 Task: Assign Person0000000141 as Assignee of Child Issue ChildIssue0000000701 of Issue Issue0000000351 in Backlog  in Scrum Project Project0000000071 in Jira. Assign Person0000000141 as Assignee of Child Issue ChildIssue0000000702 of Issue Issue0000000351 in Backlog  in Scrum Project Project0000000071 in Jira. Assign Person0000000141 as Assignee of Child Issue ChildIssue0000000703 of Issue Issue0000000352 in Backlog  in Scrum Project Project0000000071 in Jira. Assign Person0000000141 as Assignee of Child Issue ChildIssue0000000704 of Issue Issue0000000352 in Backlog  in Scrum Project Project0000000071 in Jira. Assign Person0000000141 as Assignee of Child Issue ChildIssue0000000705 of Issue Issue0000000353 in Backlog  in Scrum Project Project0000000071 in Jira
Action: Mouse moved to (240, 129)
Screenshot: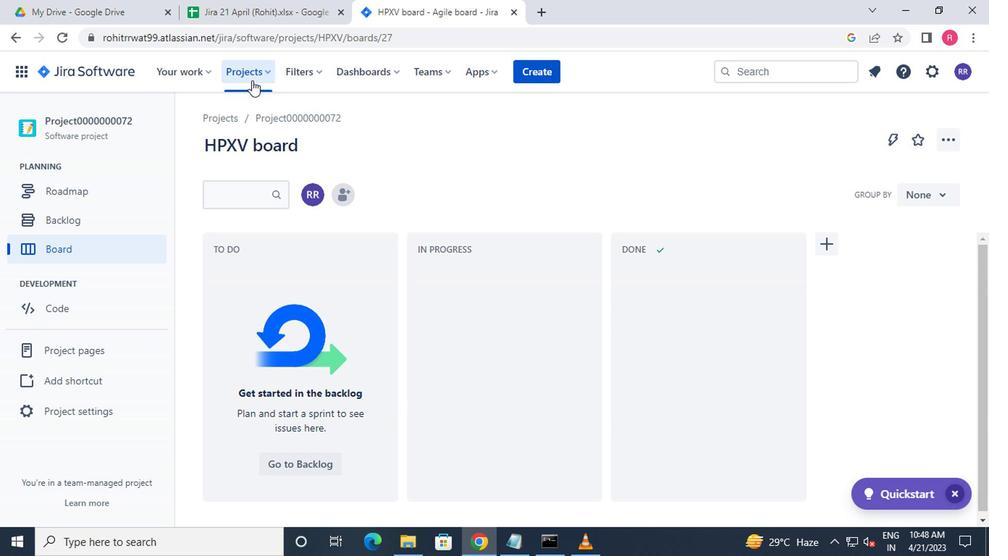 
Action: Mouse pressed left at (240, 129)
Screenshot: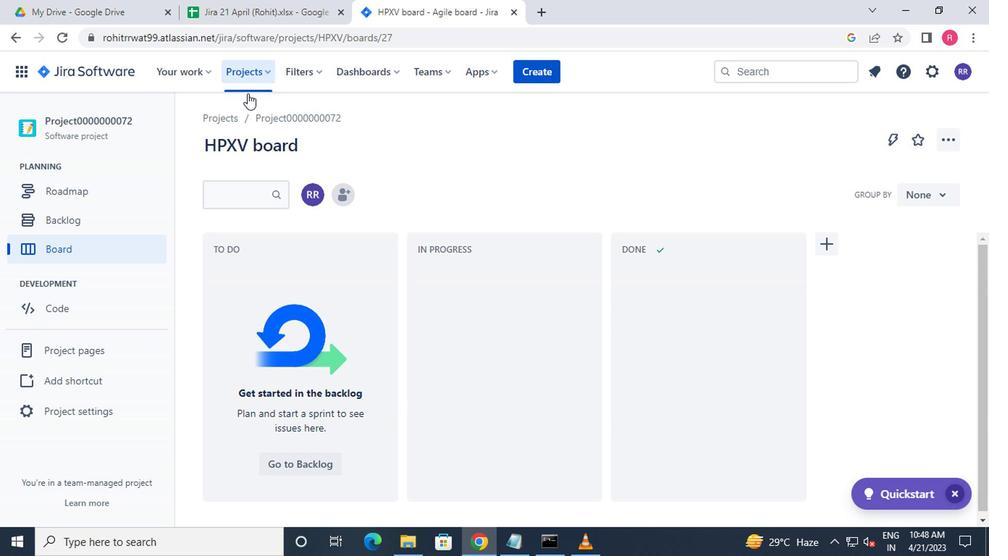 
Action: Mouse moved to (287, 197)
Screenshot: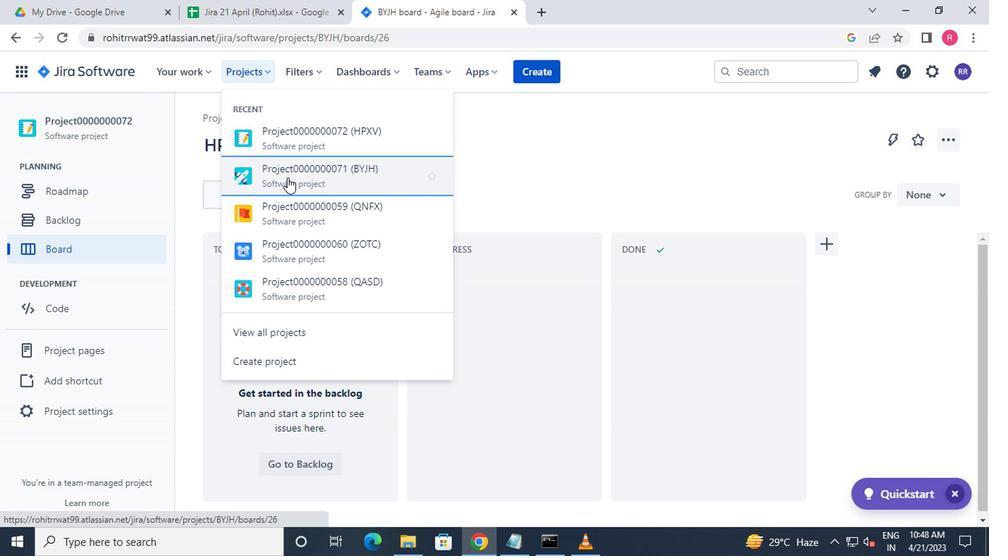 
Action: Mouse pressed left at (287, 197)
Screenshot: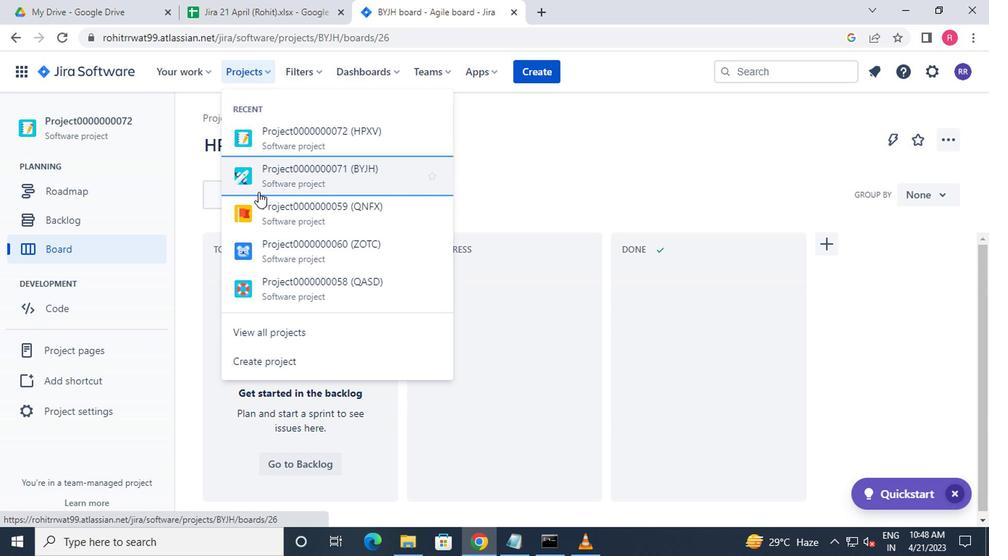 
Action: Mouse moved to (102, 249)
Screenshot: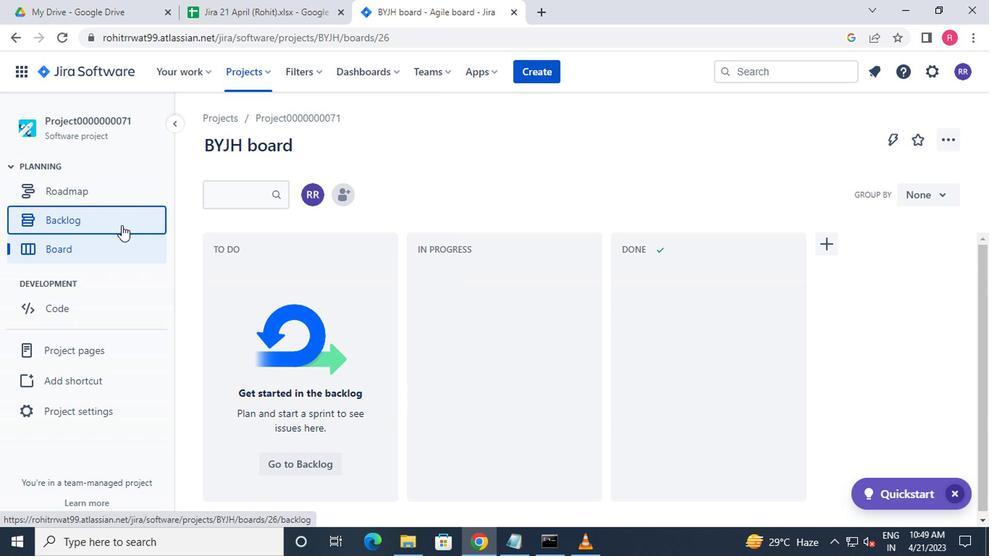 
Action: Mouse pressed left at (102, 249)
Screenshot: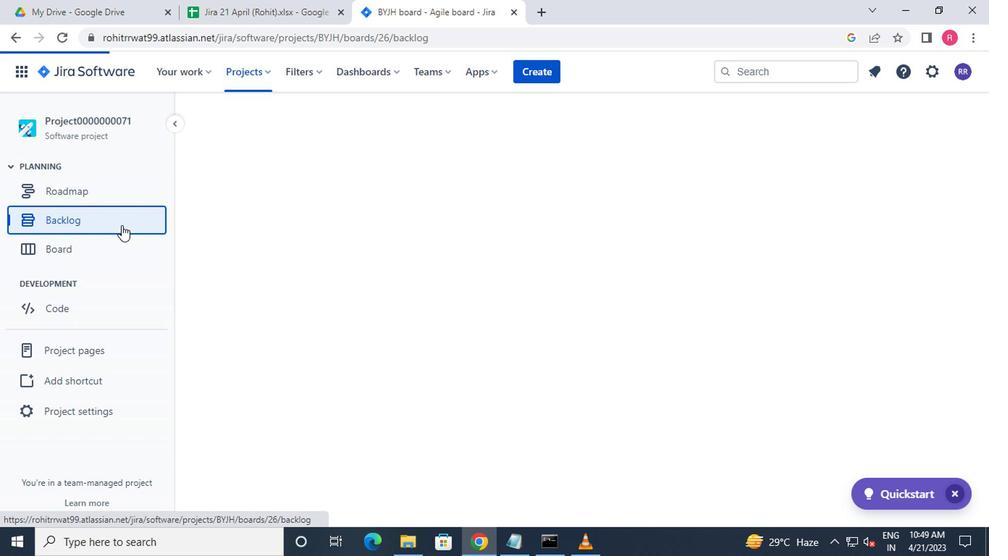 
Action: Mouse moved to (181, 268)
Screenshot: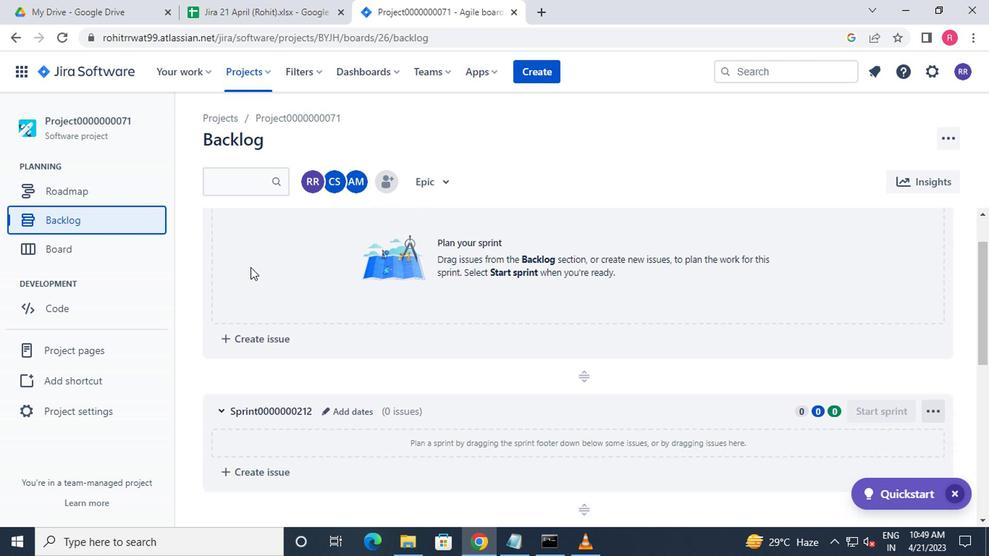 
Action: Mouse scrolled (181, 267) with delta (0, 0)
Screenshot: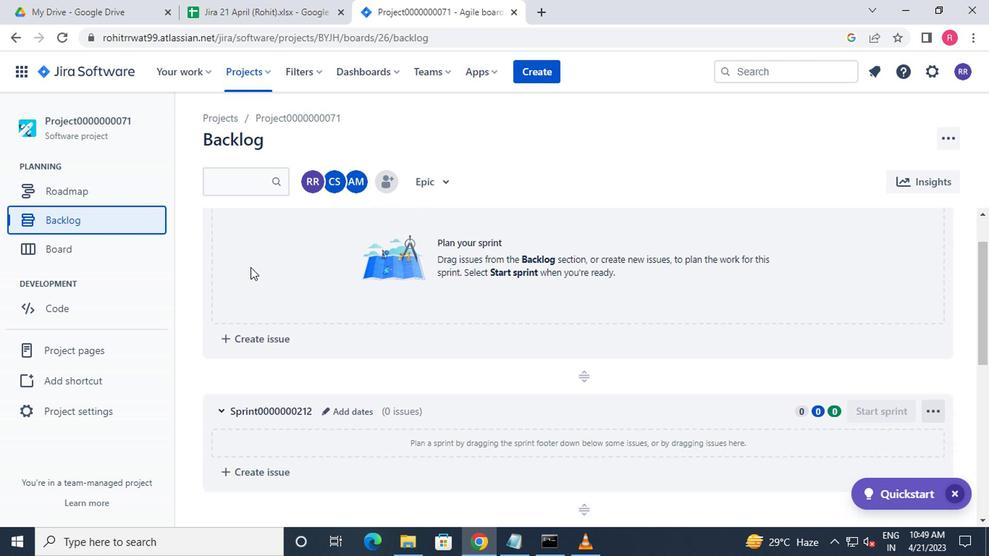 
Action: Mouse moved to (192, 273)
Screenshot: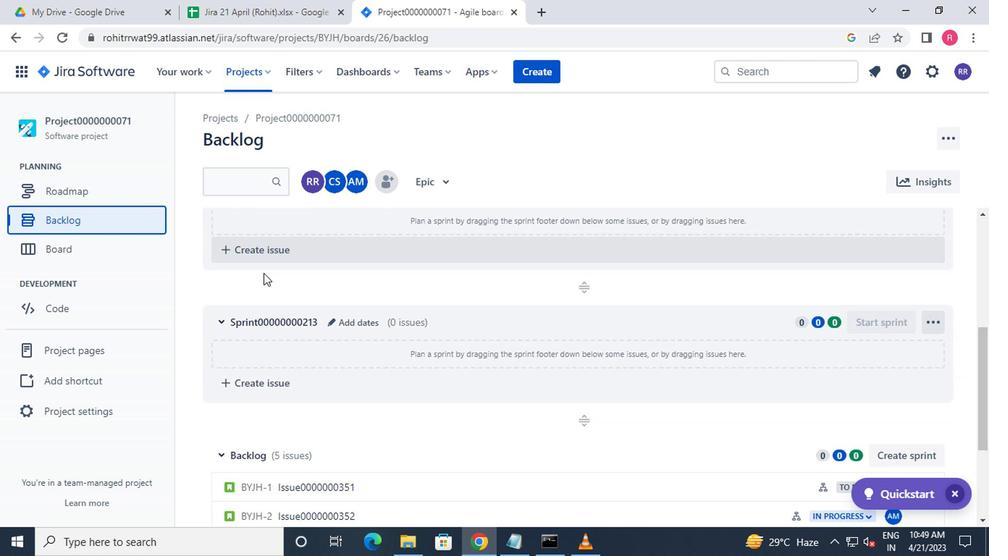 
Action: Mouse scrolled (192, 272) with delta (0, 0)
Screenshot: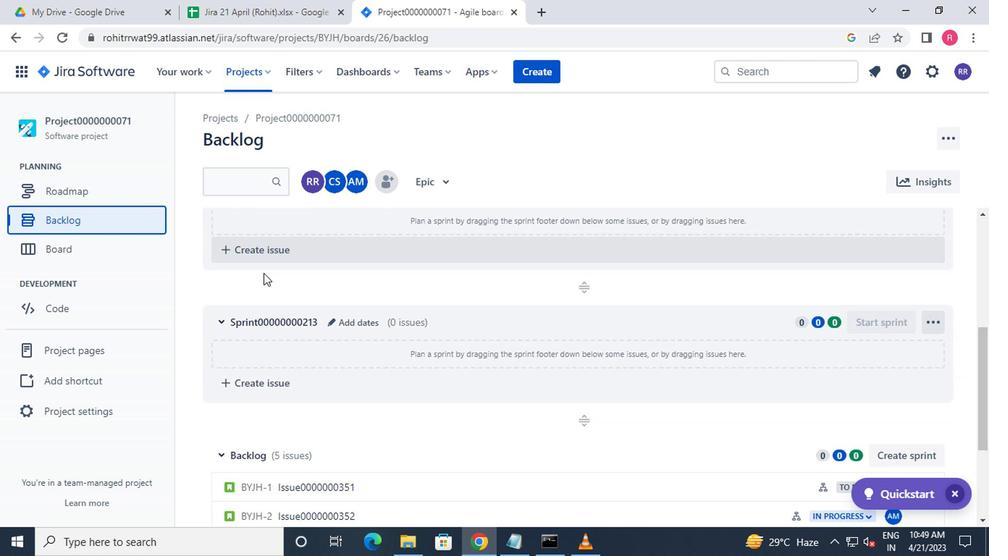 
Action: Mouse moved to (212, 279)
Screenshot: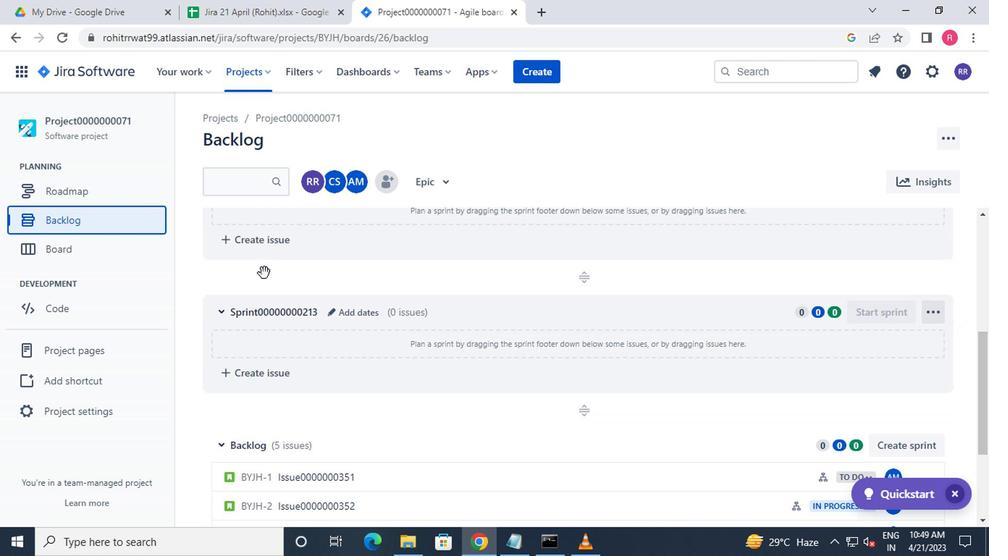 
Action: Mouse scrolled (212, 278) with delta (0, 0)
Screenshot: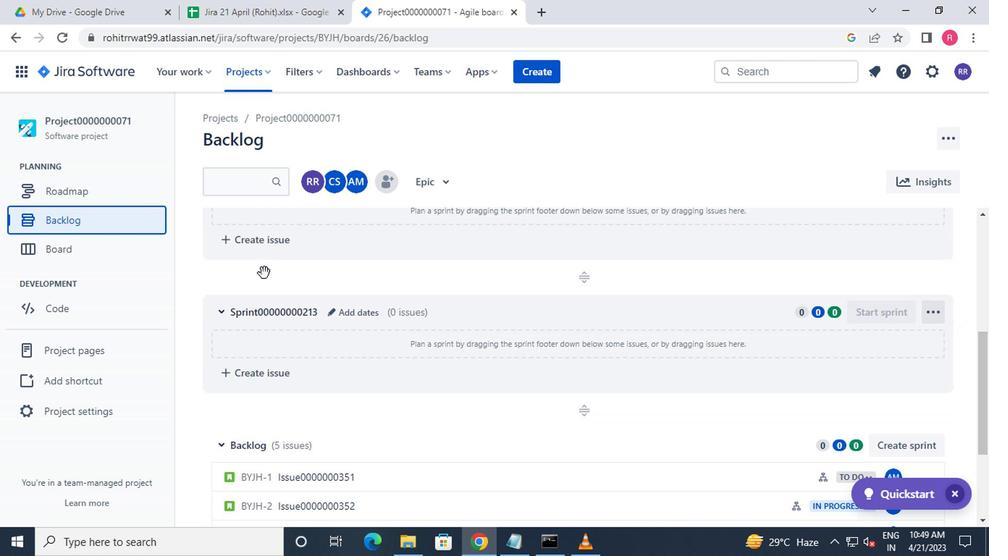 
Action: Mouse moved to (224, 281)
Screenshot: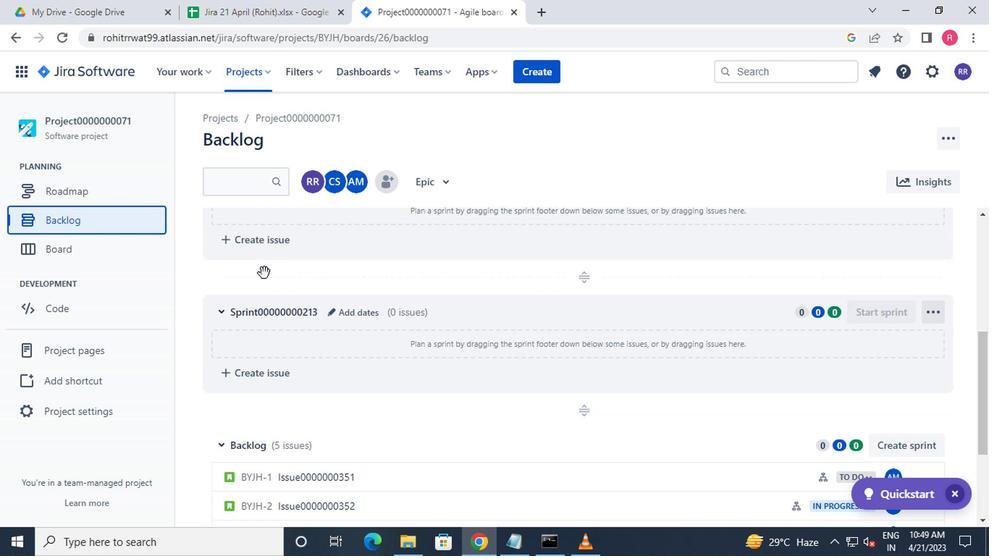 
Action: Mouse scrolled (224, 280) with delta (0, 0)
Screenshot: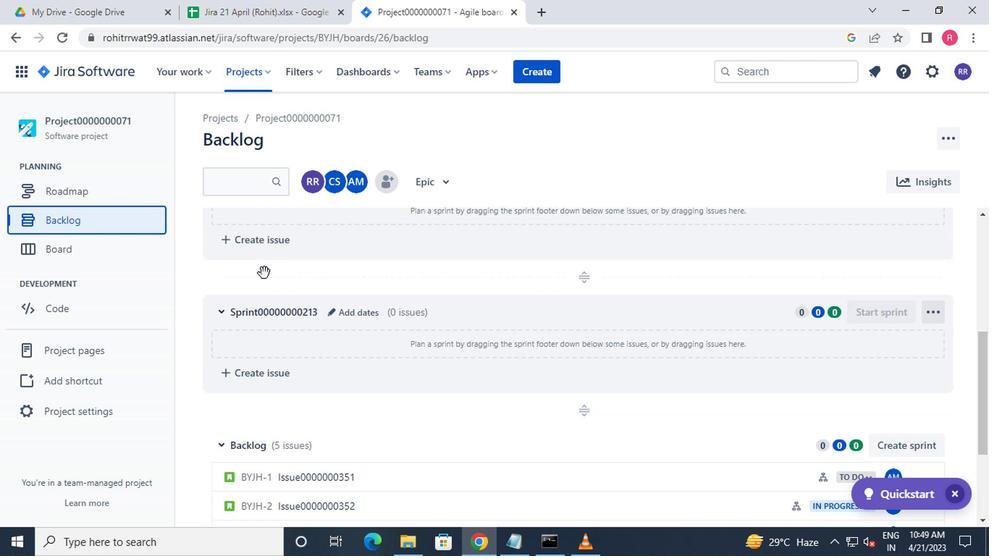 
Action: Mouse moved to (235, 282)
Screenshot: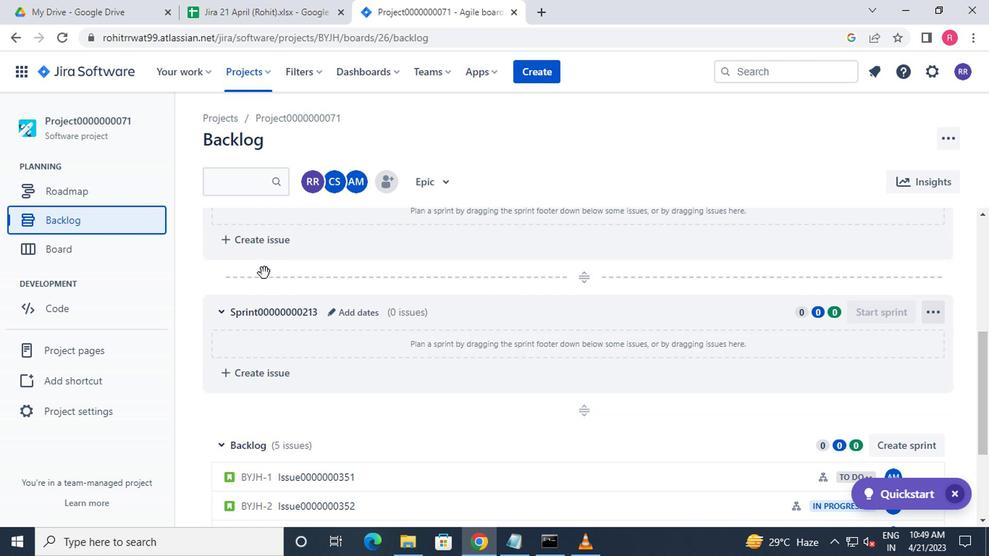 
Action: Mouse scrolled (235, 282) with delta (0, 0)
Screenshot: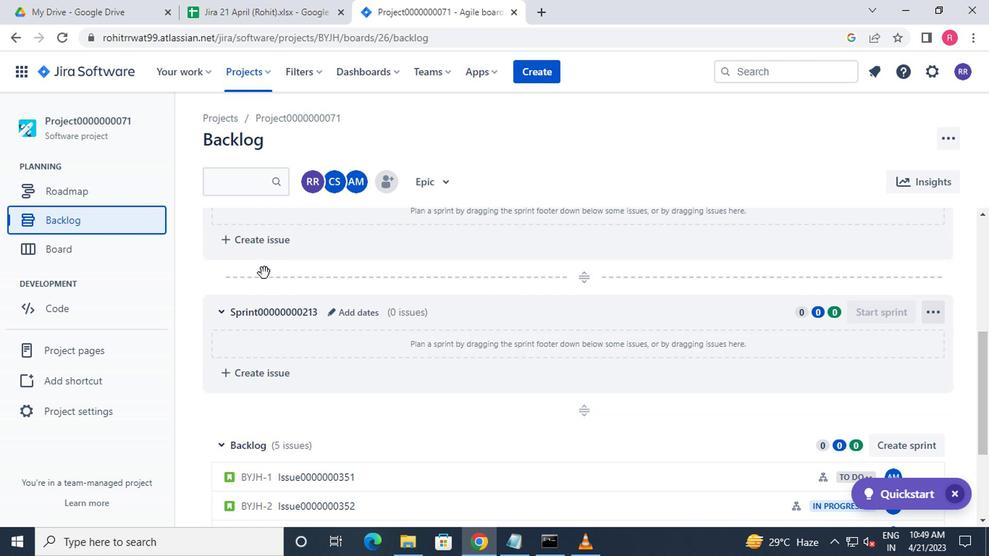 
Action: Mouse moved to (249, 287)
Screenshot: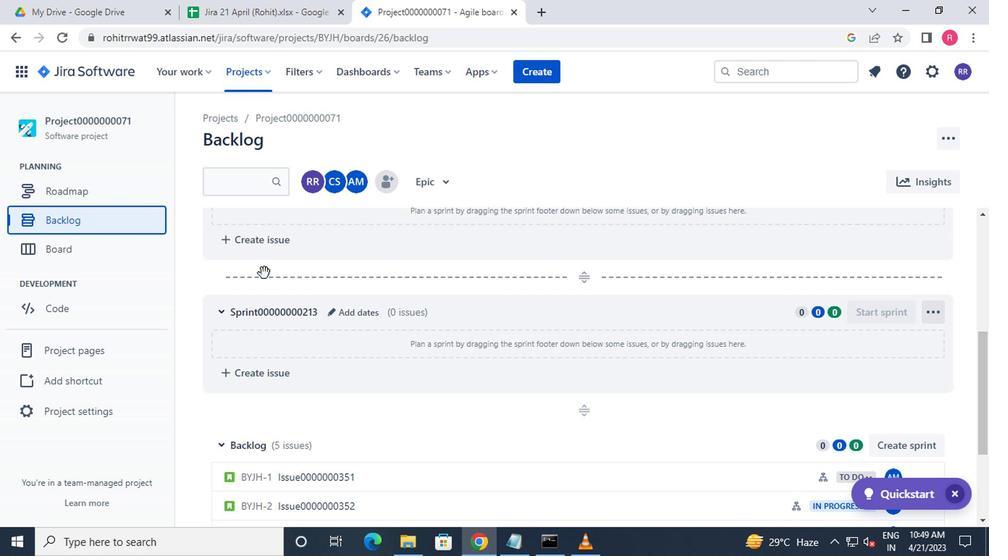 
Action: Mouse scrolled (249, 286) with delta (0, 0)
Screenshot: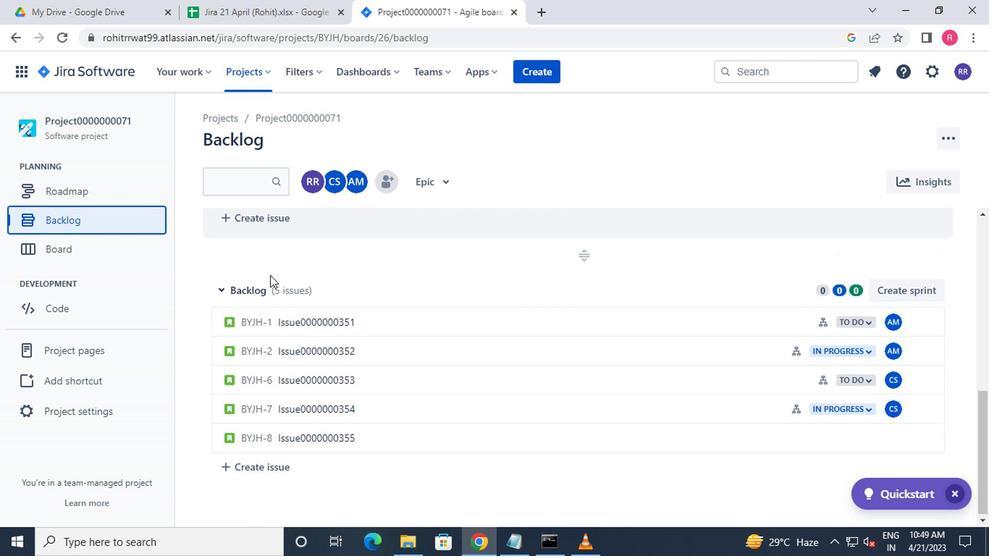 
Action: Mouse scrolled (249, 286) with delta (0, 0)
Screenshot: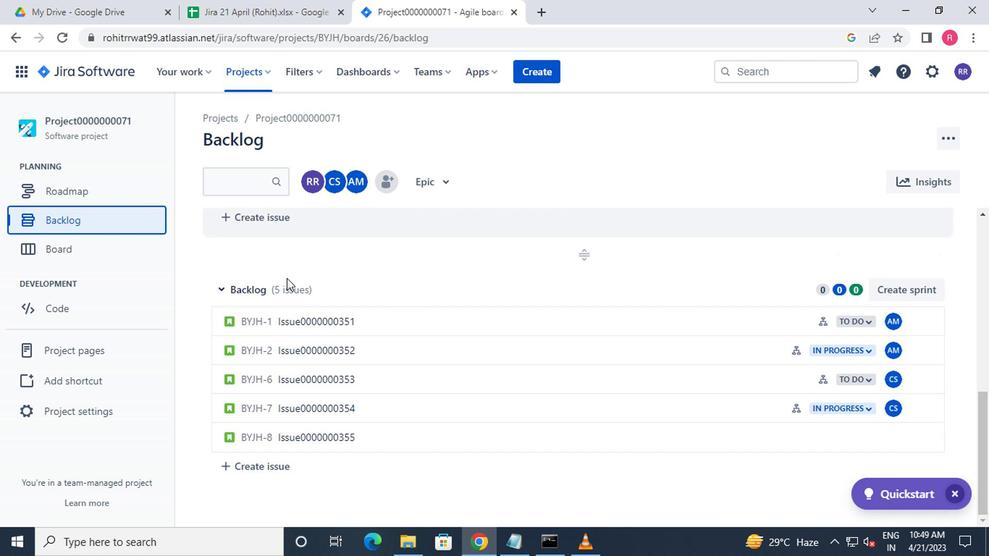 
Action: Mouse scrolled (249, 286) with delta (0, 0)
Screenshot: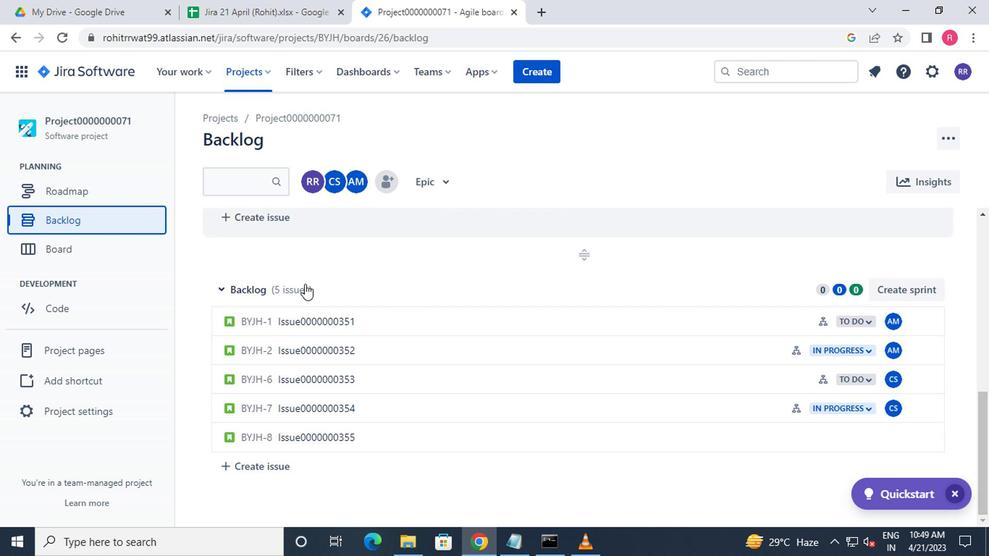 
Action: Mouse moved to (632, 334)
Screenshot: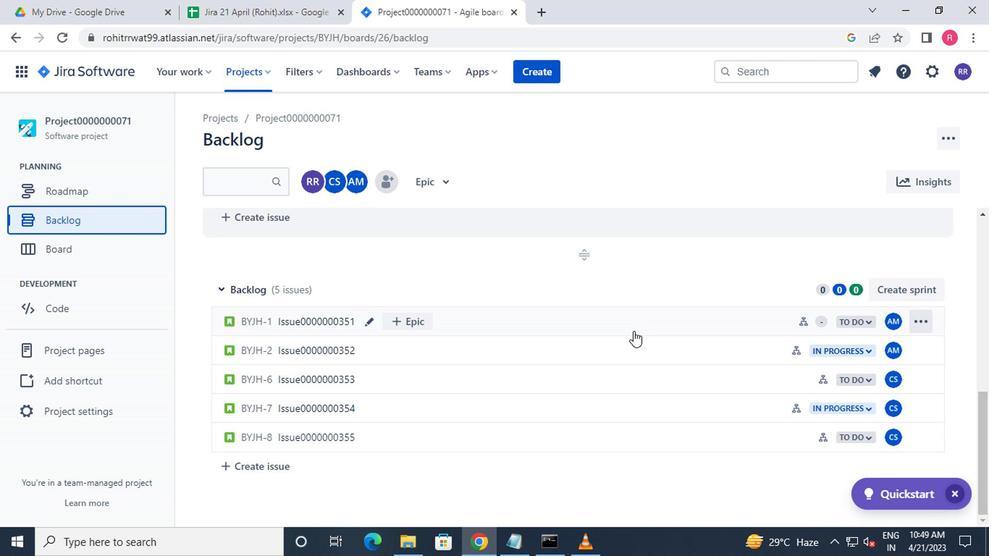 
Action: Mouse pressed left at (632, 334)
Screenshot: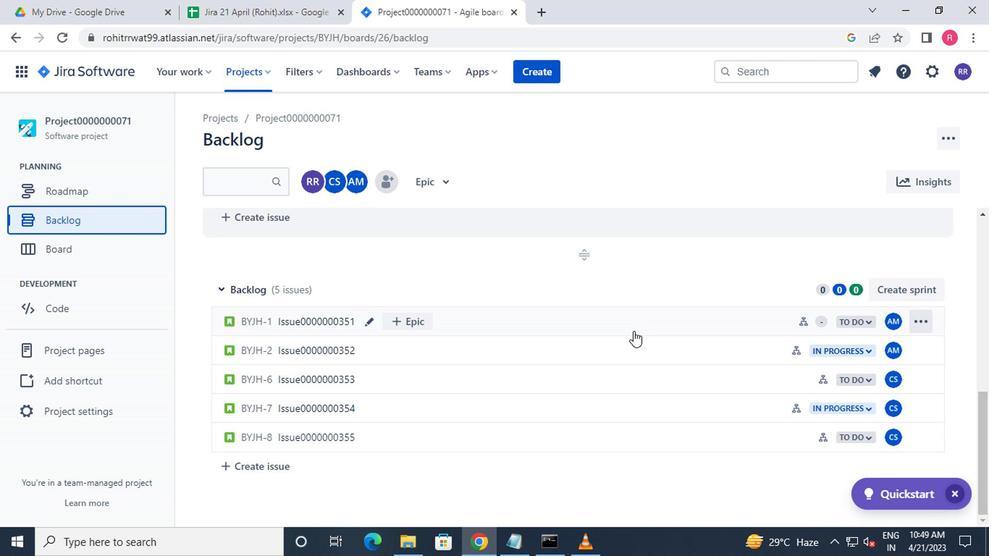
Action: Mouse moved to (740, 301)
Screenshot: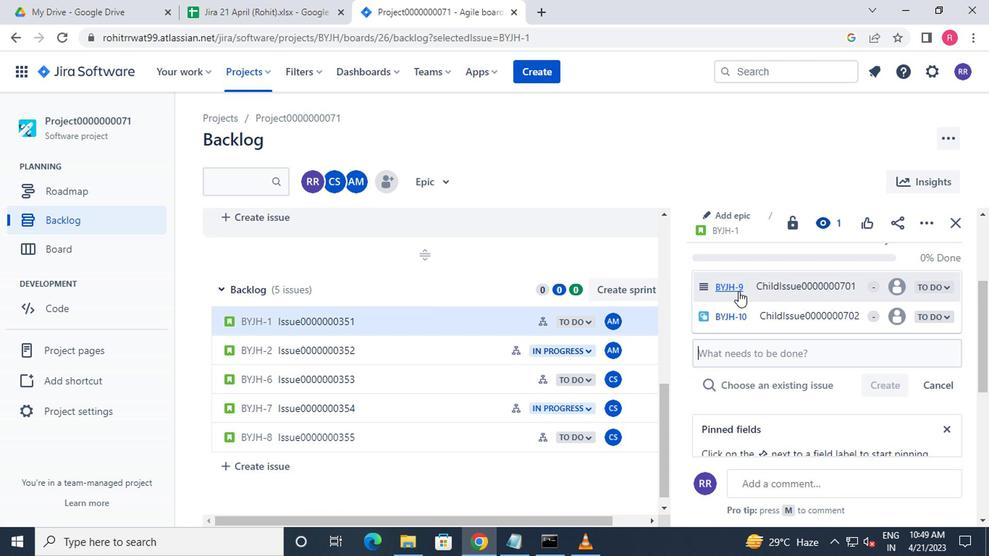 
Action: Mouse pressed left at (740, 301)
Screenshot: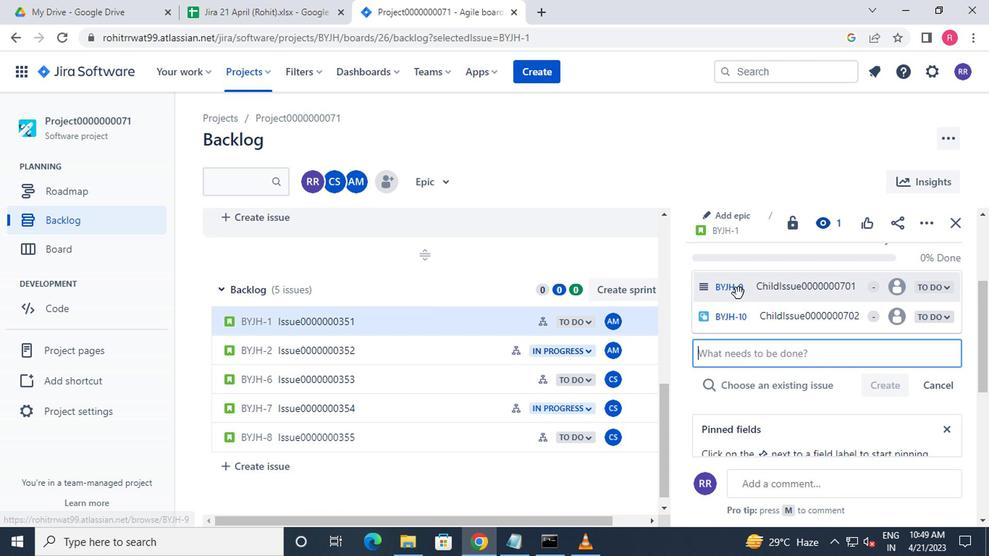 
Action: Mouse moved to (903, 299)
Screenshot: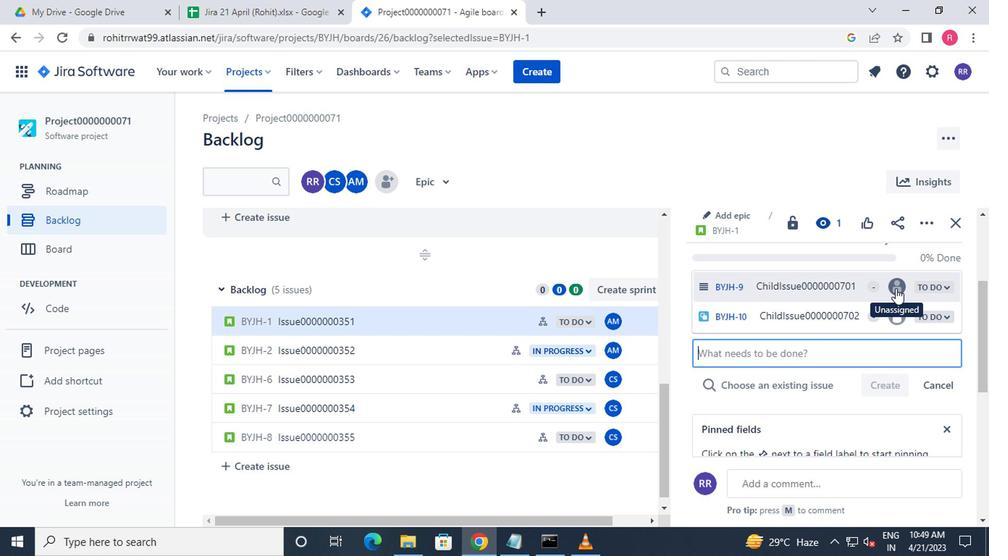 
Action: Mouse pressed left at (903, 299)
Screenshot: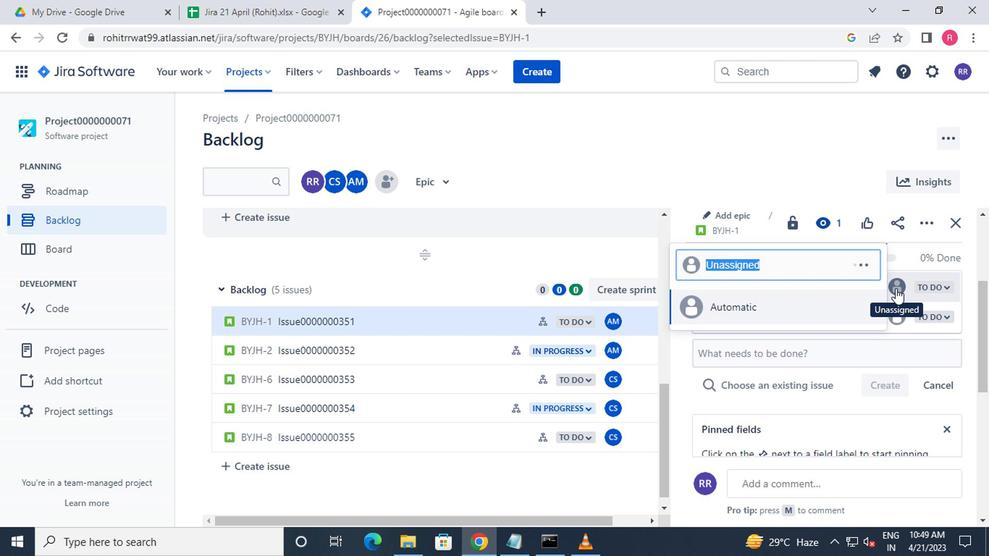 
Action: Mouse moved to (790, 321)
Screenshot: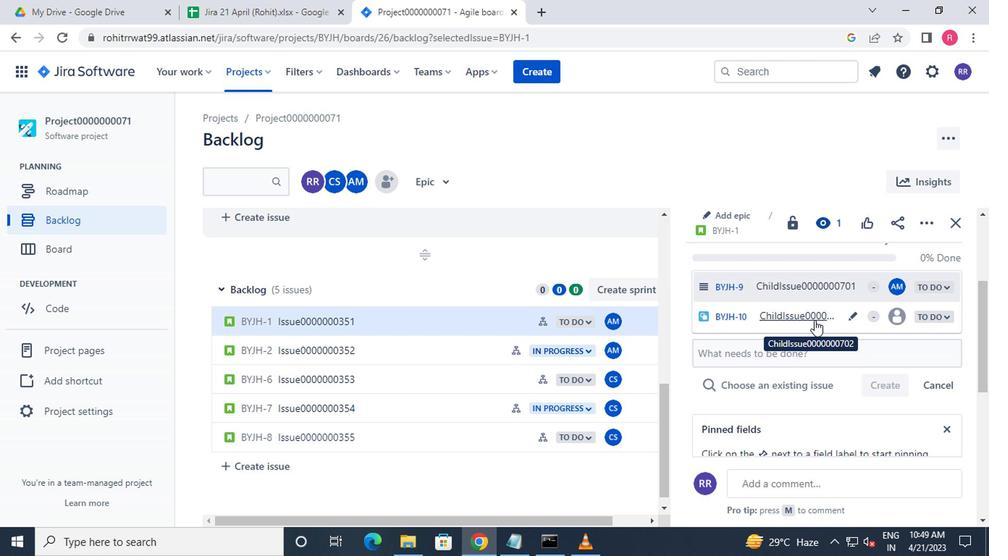 
Action: Mouse pressed left at (790, 321)
Screenshot: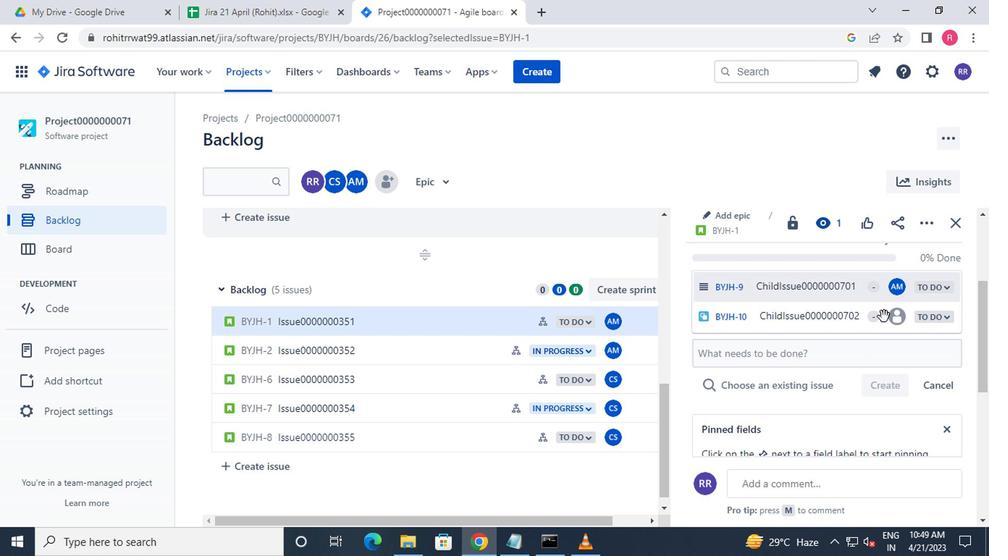 
Action: Mouse moved to (913, 323)
Screenshot: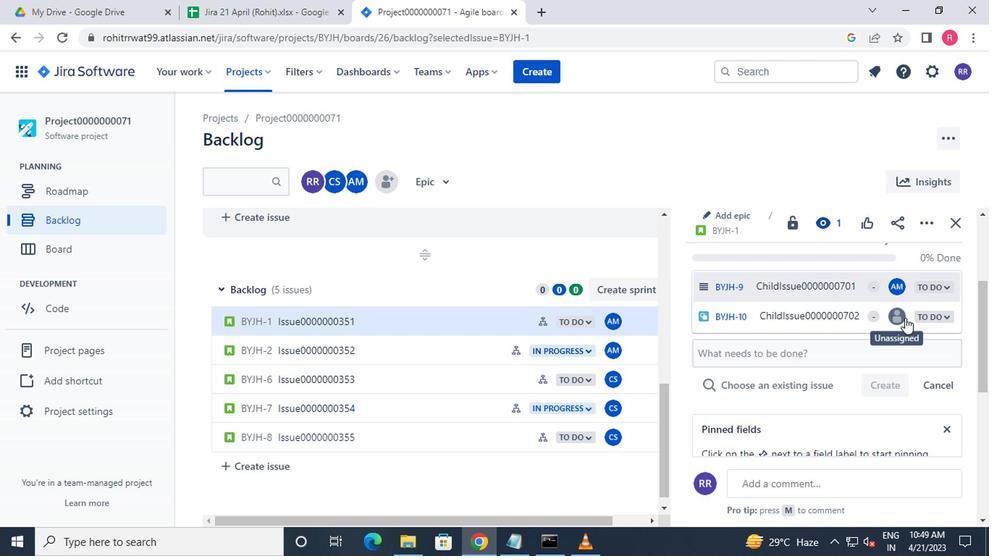 
Action: Mouse pressed left at (913, 323)
Screenshot: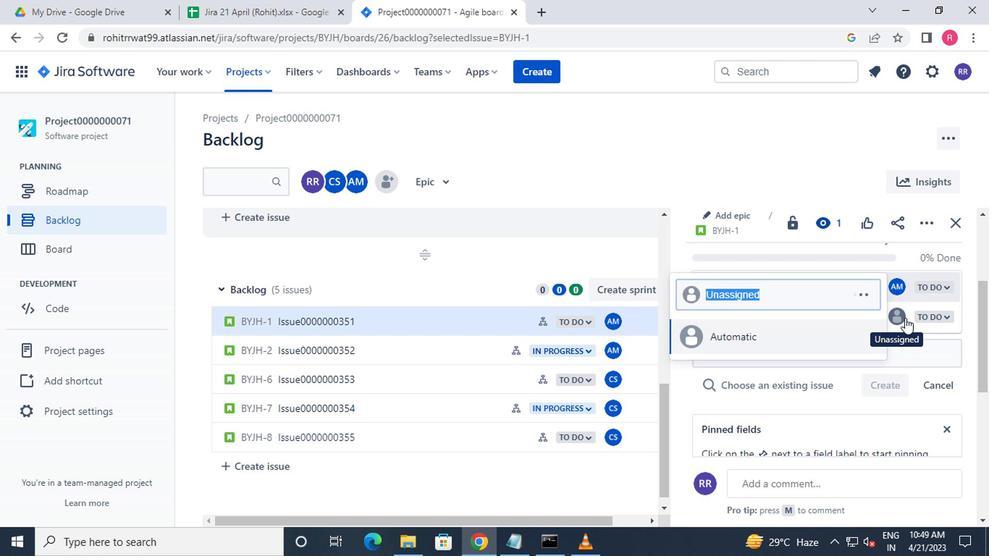 
Action: Mouse moved to (772, 348)
Screenshot: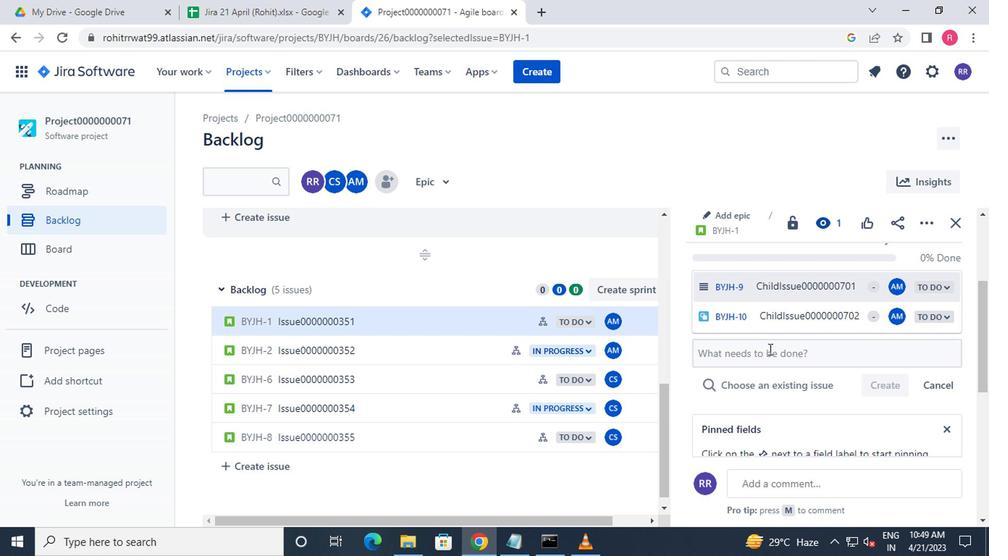 
Action: Mouse pressed left at (772, 348)
Screenshot: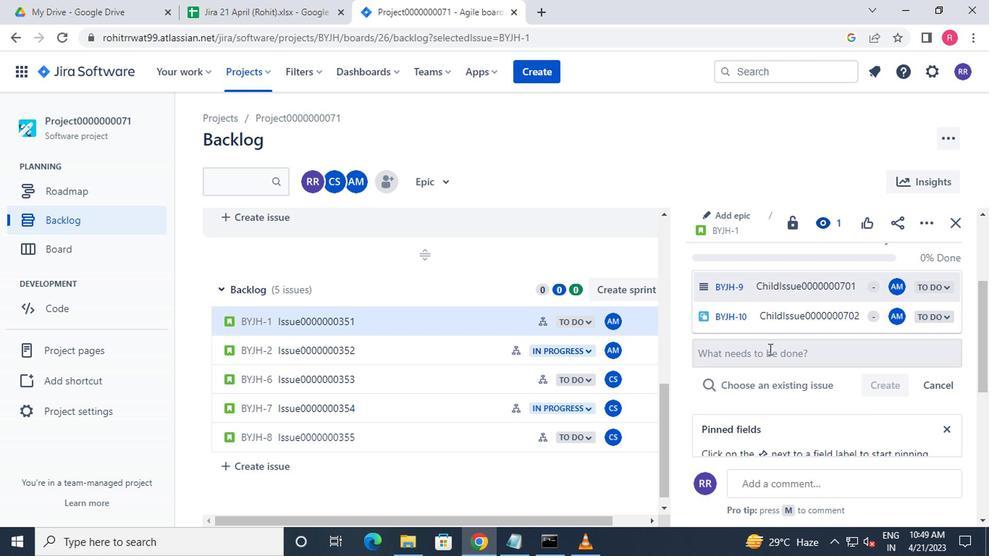 
Action: Mouse moved to (449, 353)
Screenshot: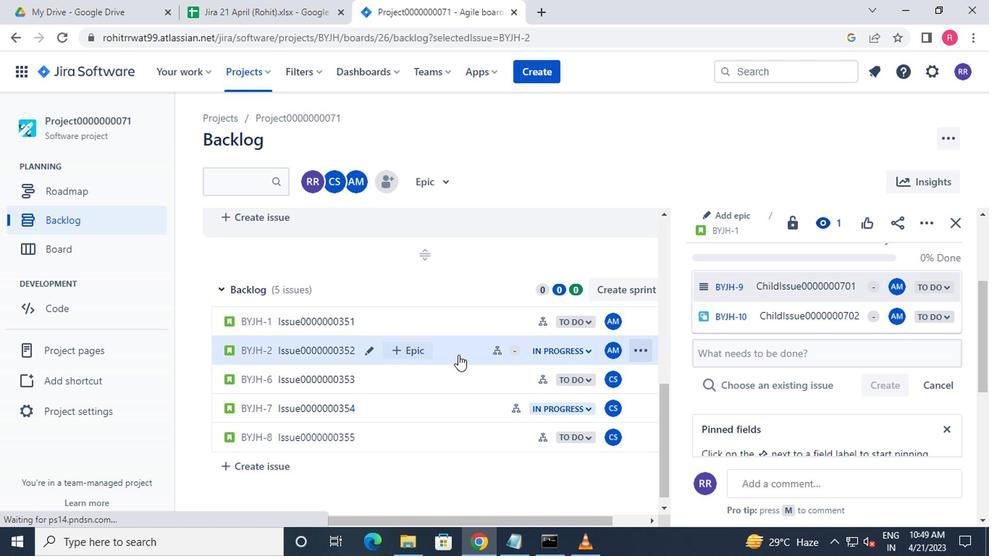 
Action: Mouse pressed left at (449, 353)
Screenshot: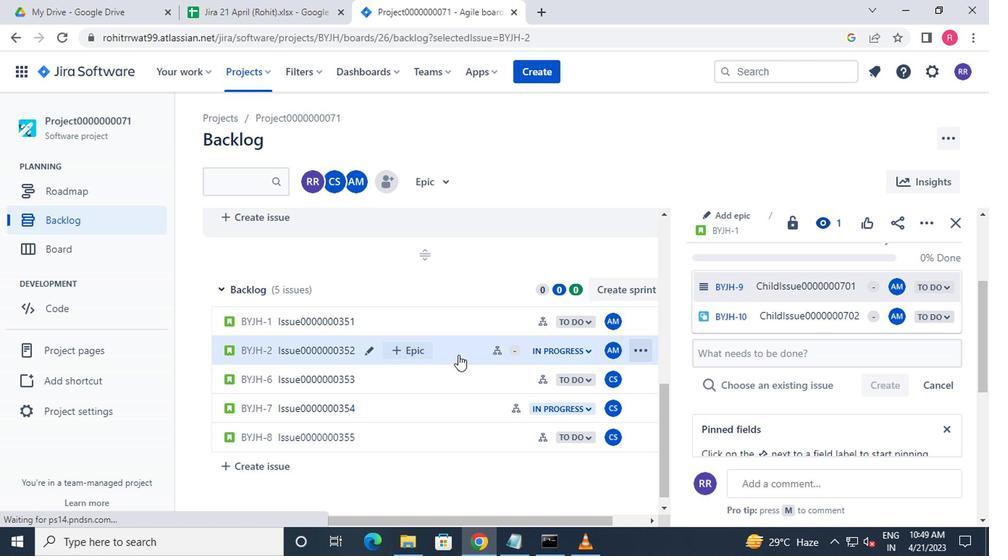 
Action: Mouse moved to (719, 296)
Screenshot: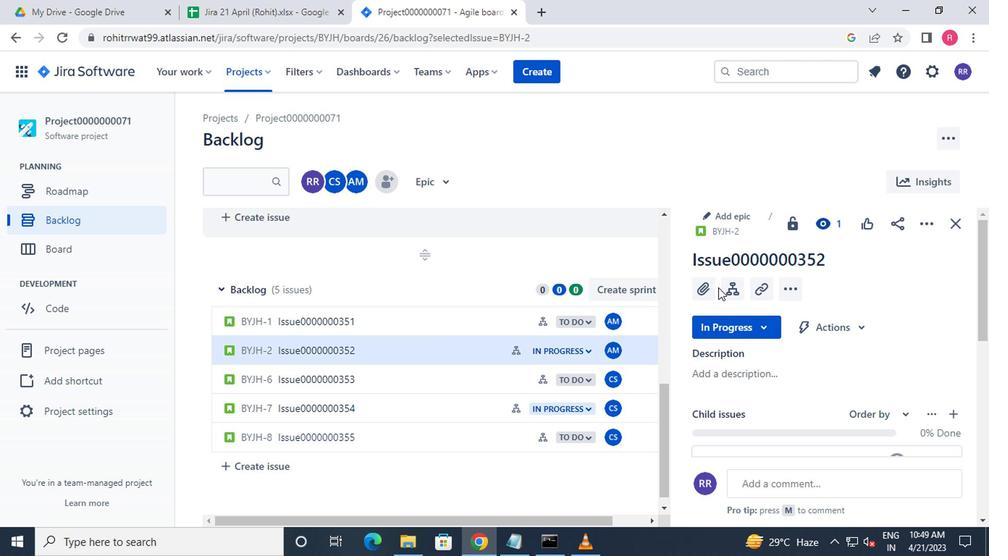 
Action: Mouse pressed left at (719, 296)
Screenshot: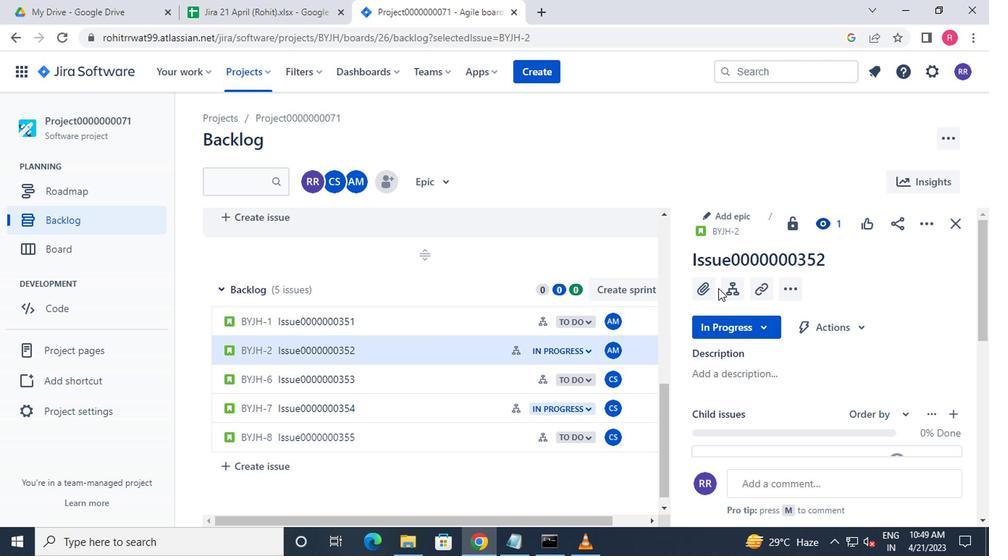 
Action: Mouse moved to (733, 300)
Screenshot: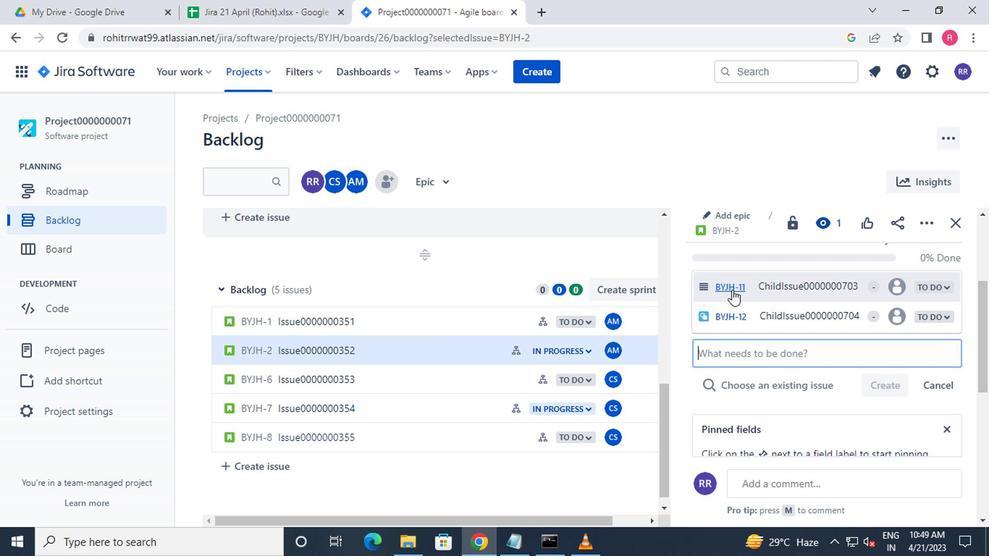 
Action: Mouse pressed left at (733, 300)
Screenshot: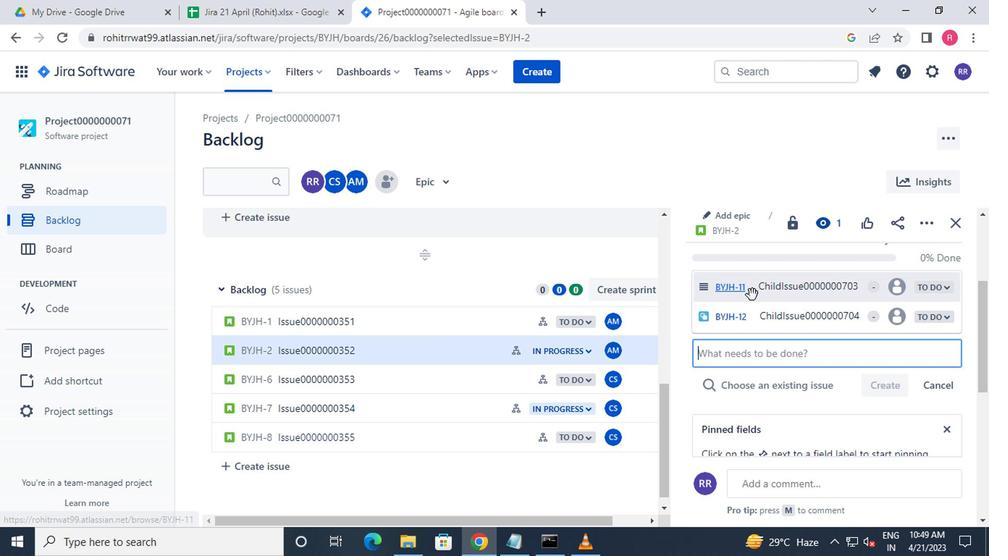 
Action: Mouse moved to (898, 304)
Screenshot: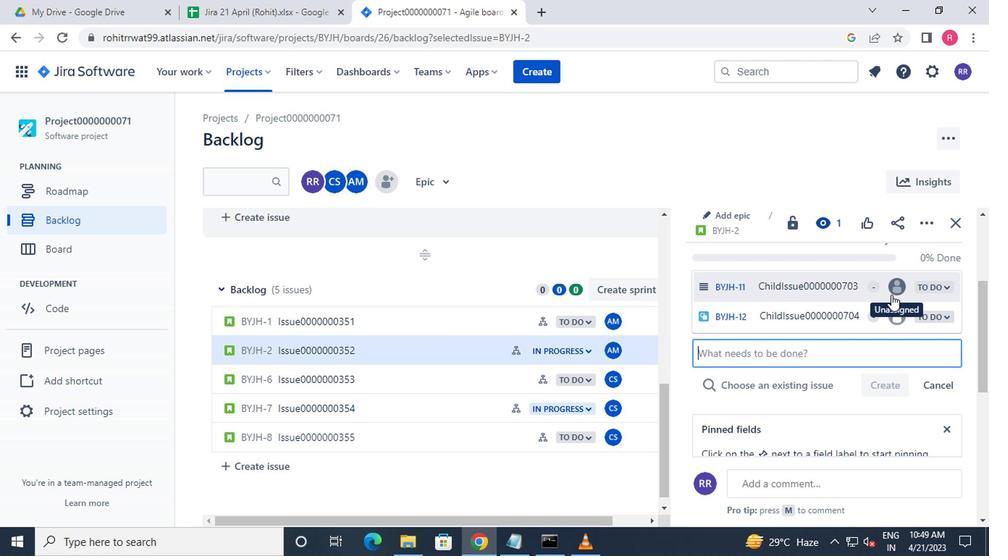 
Action: Mouse pressed left at (898, 304)
Screenshot: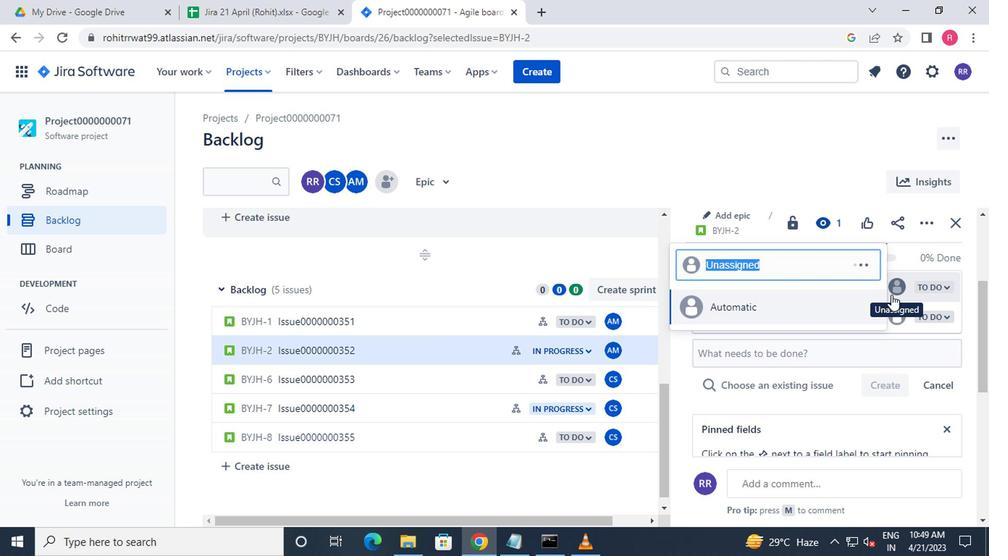 
Action: Mouse moved to (776, 327)
Screenshot: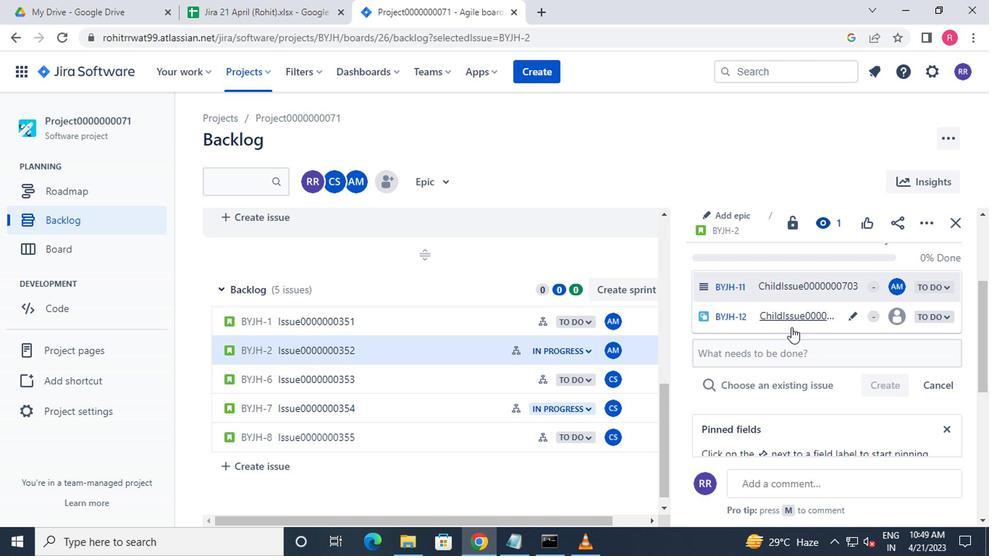 
Action: Mouse pressed left at (776, 327)
Screenshot: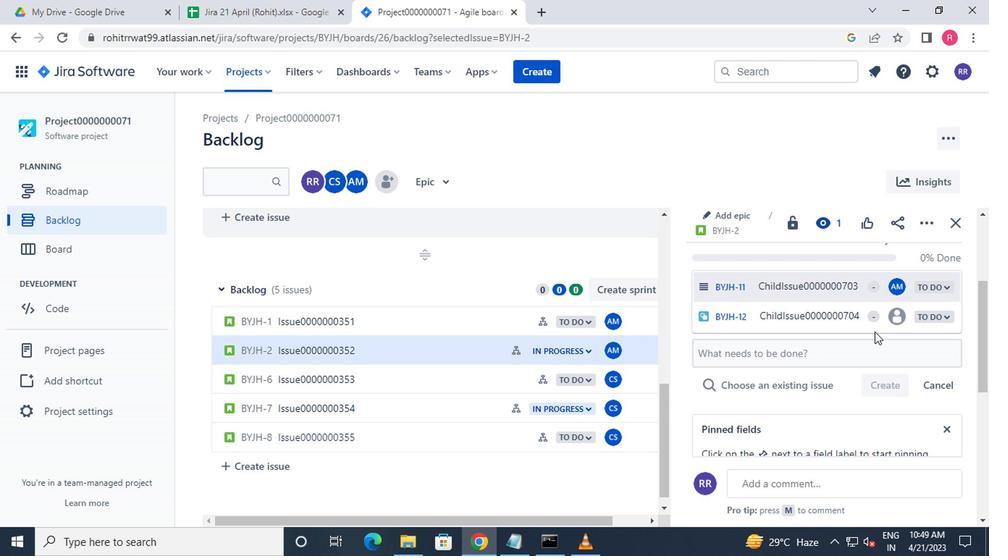 
Action: Mouse moved to (901, 333)
Screenshot: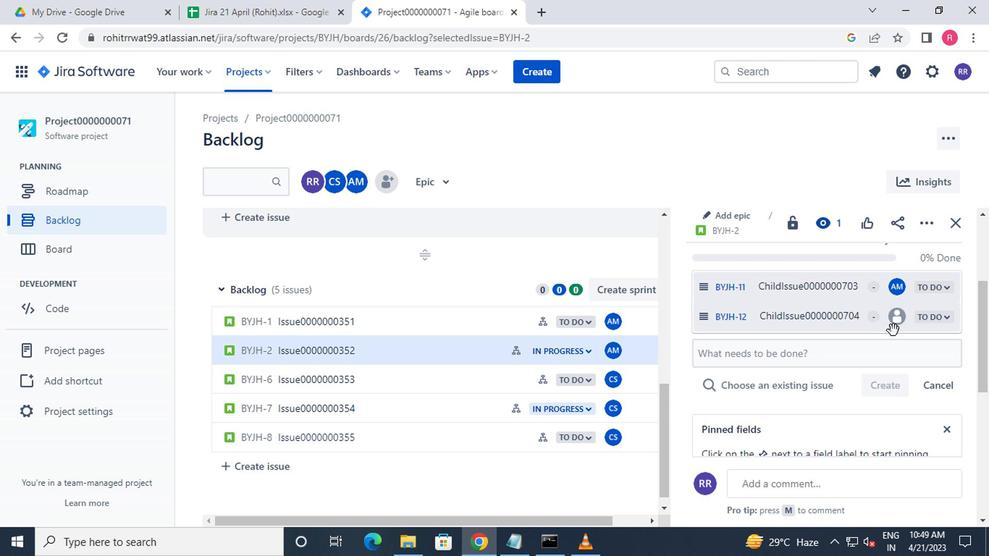 
Action: Mouse pressed left at (901, 333)
Screenshot: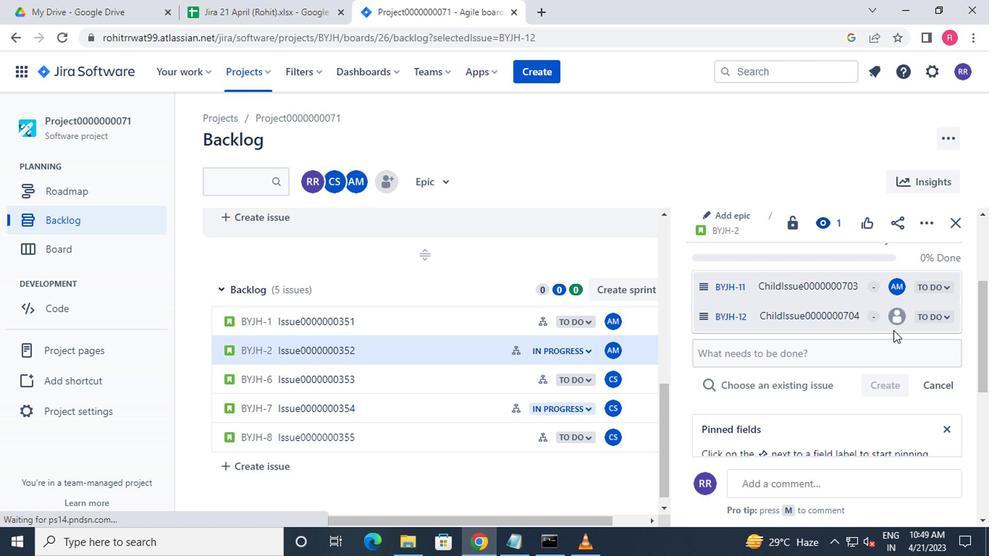 
Action: Mouse moved to (482, 352)
Screenshot: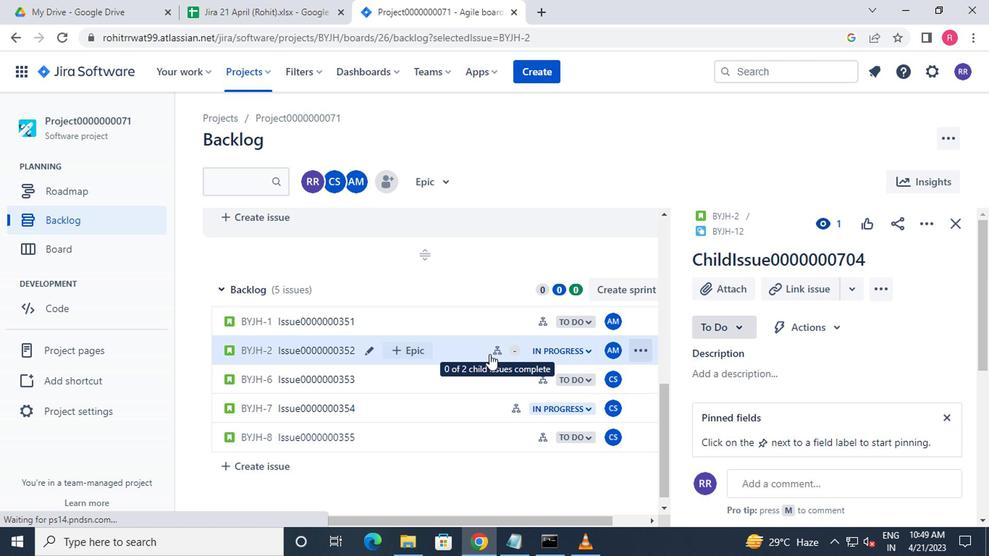 
Action: Mouse pressed left at (482, 352)
Screenshot: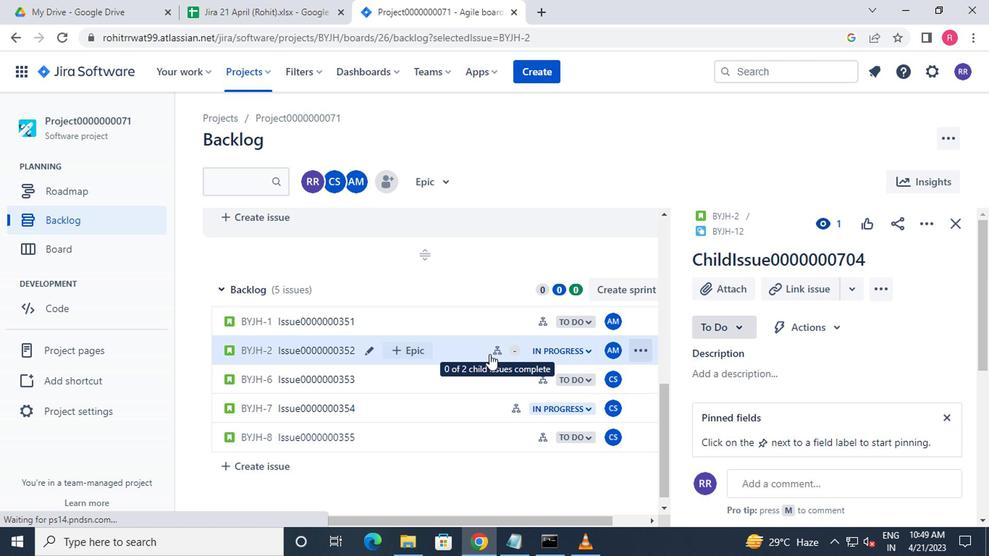 
Action: Mouse moved to (737, 295)
Screenshot: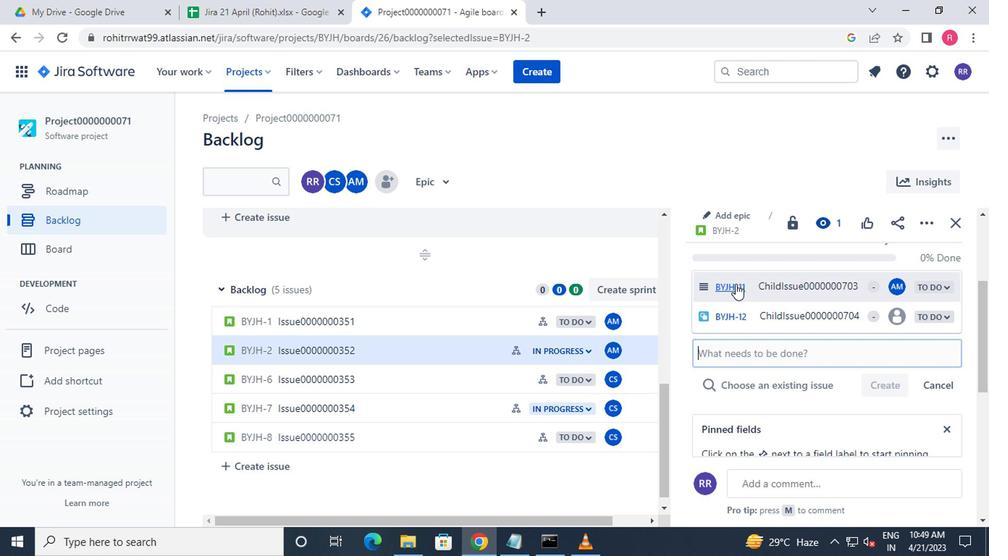 
Action: Mouse pressed left at (737, 295)
Screenshot: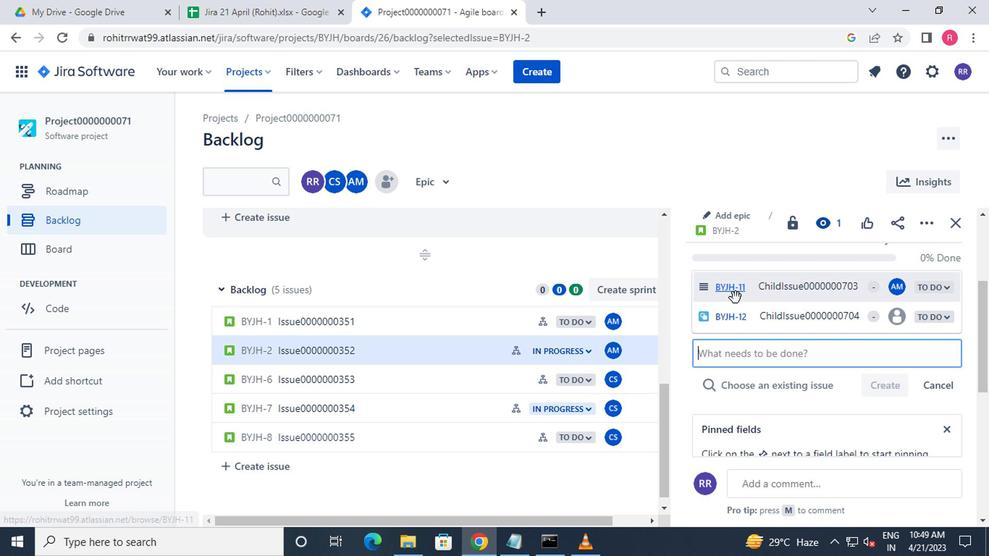 
Action: Mouse moved to (908, 326)
Screenshot: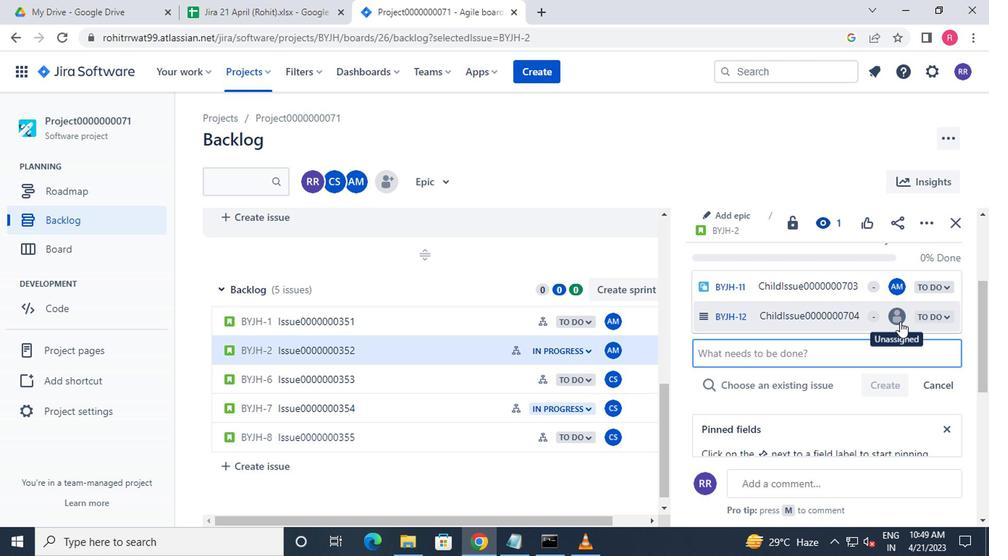 
Action: Mouse pressed left at (908, 326)
Screenshot: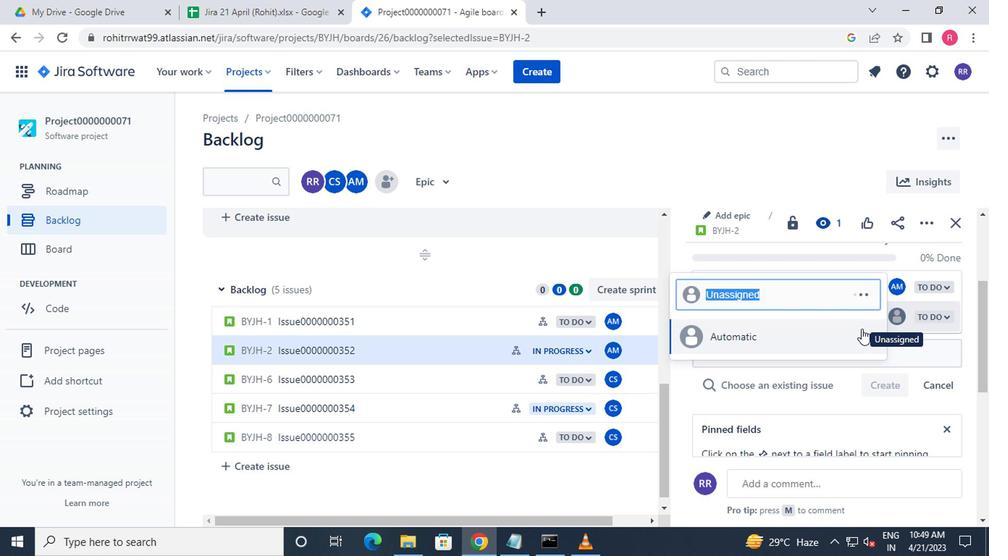 
Action: Mouse moved to (744, 340)
Screenshot: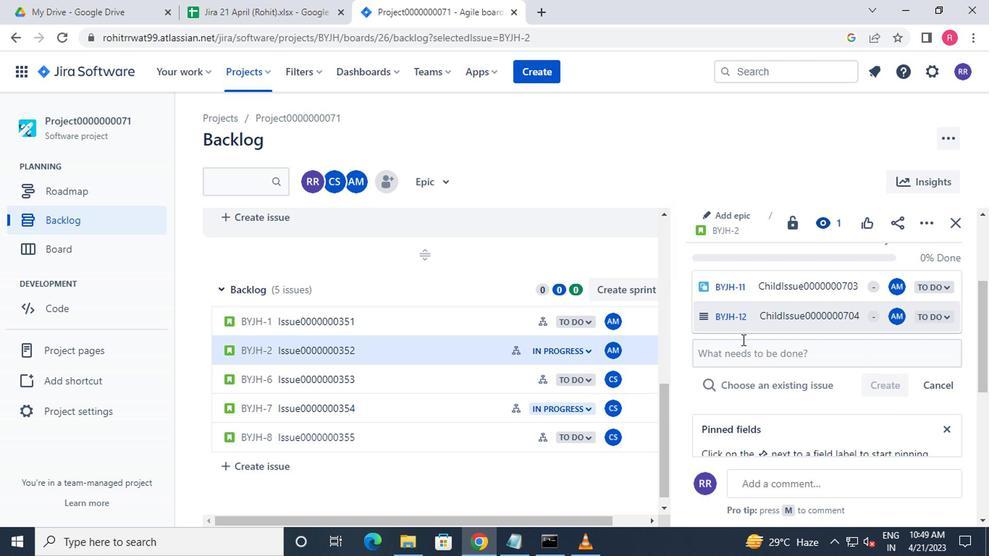 
Action: Mouse pressed left at (744, 340)
Screenshot: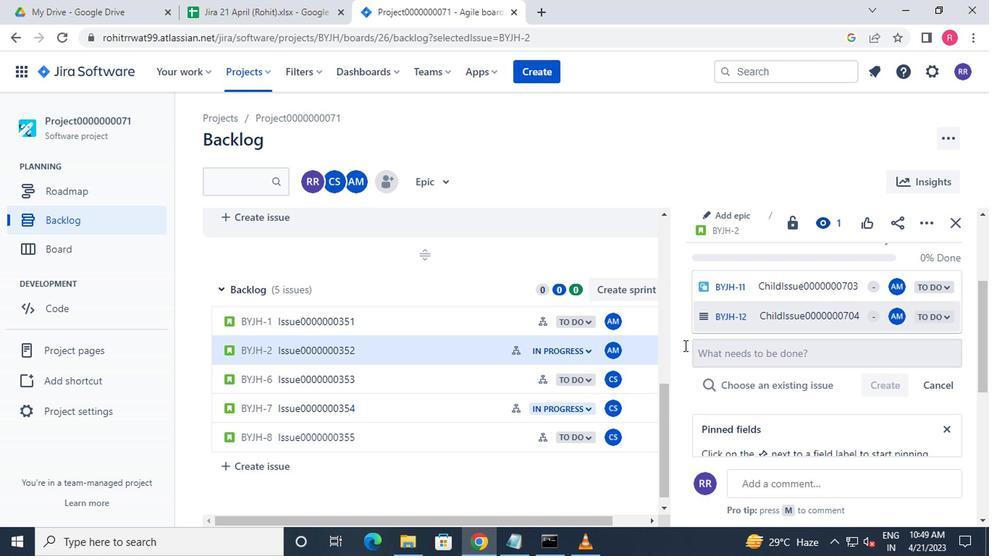 
Action: Mouse moved to (463, 378)
Screenshot: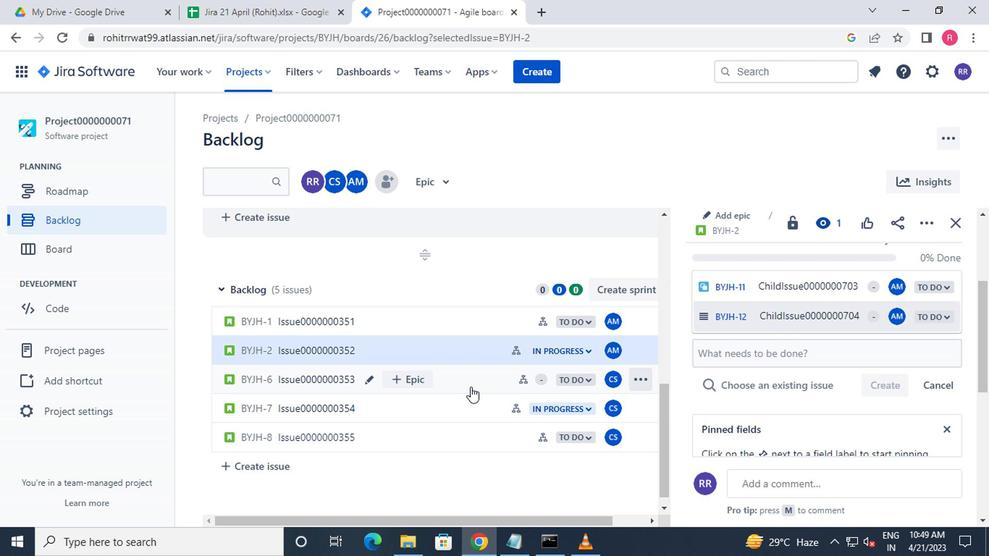 
Action: Mouse pressed left at (463, 378)
Screenshot: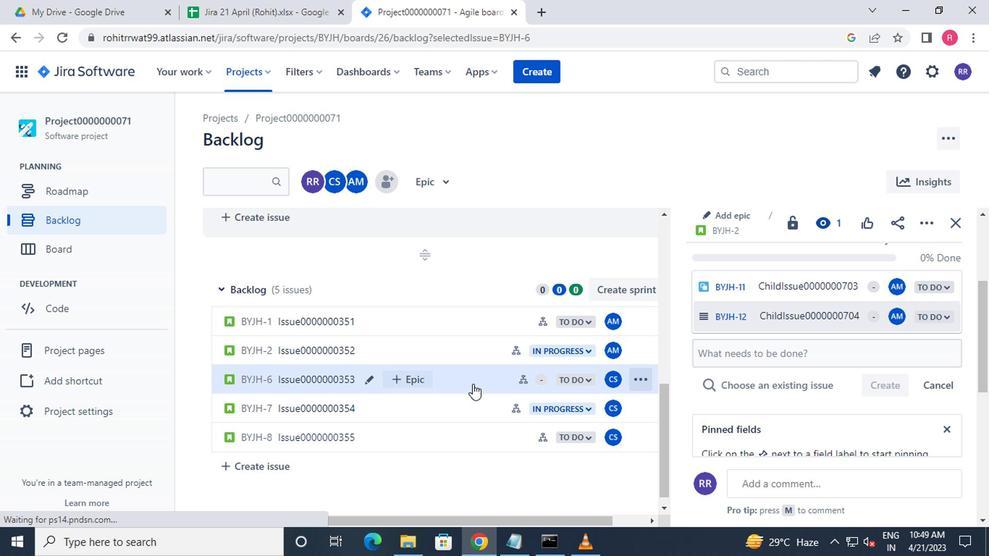 
Action: Mouse moved to (734, 301)
Screenshot: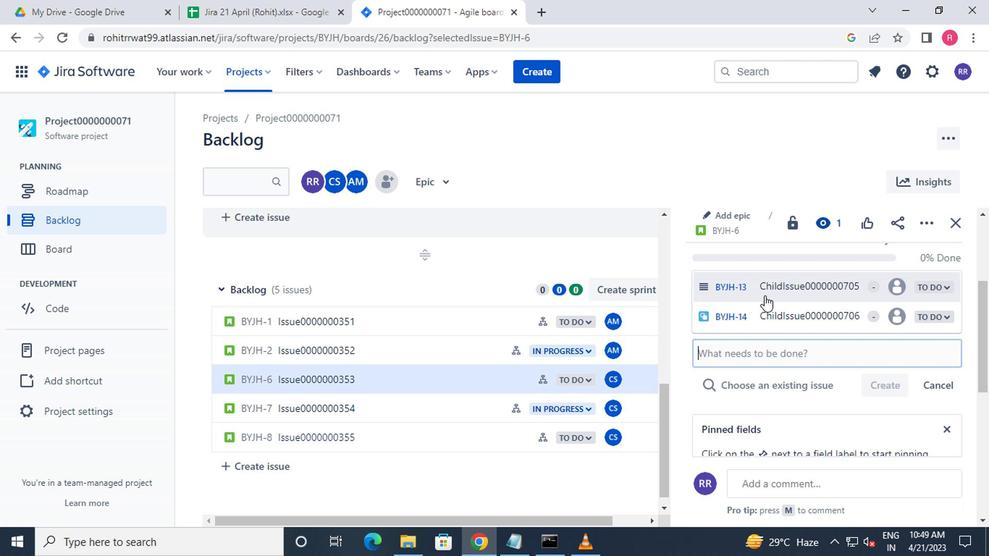 
Action: Mouse pressed left at (734, 301)
Screenshot: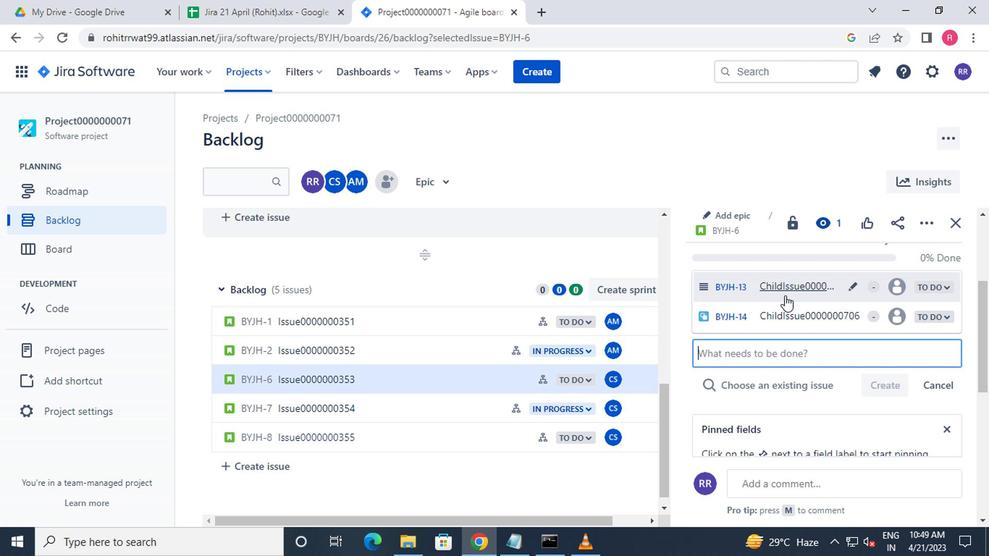 
Action: Mouse moved to (903, 303)
Screenshot: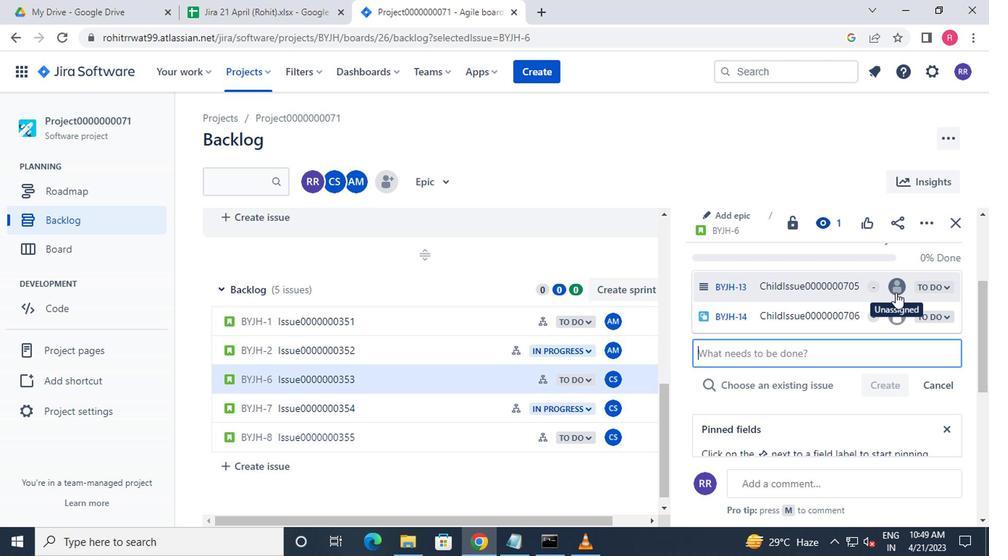 
Action: Mouse pressed left at (903, 303)
Screenshot: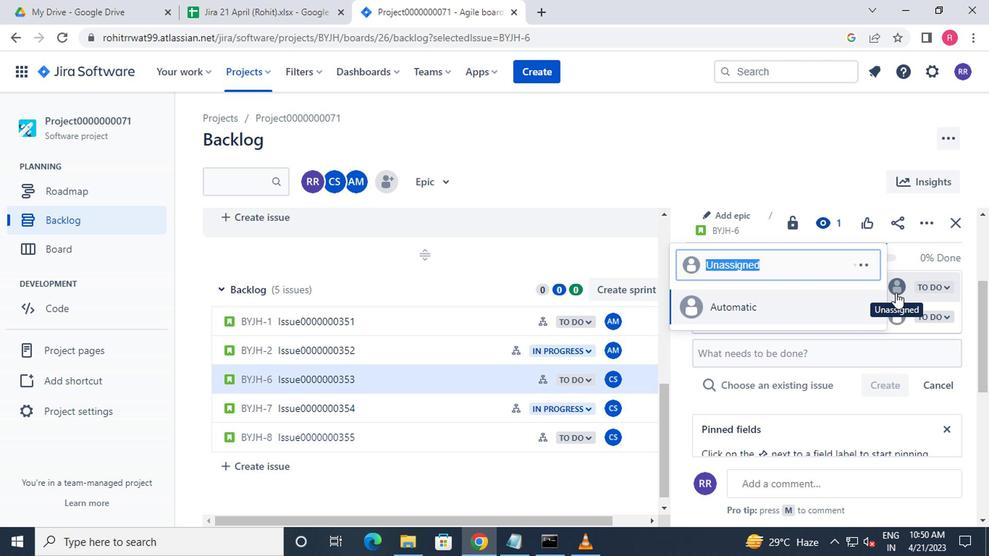 
Action: Mouse moved to (761, 325)
Screenshot: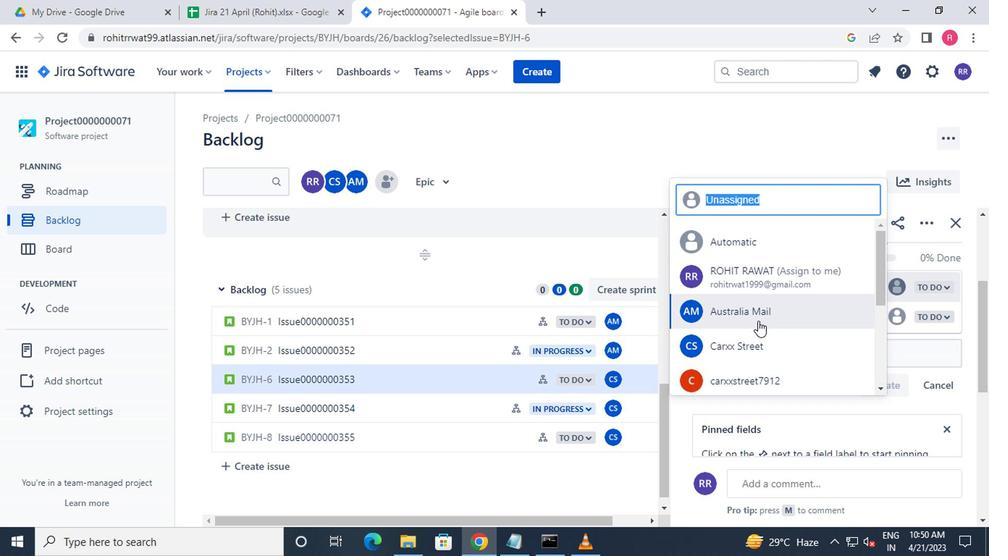 
Action: Mouse pressed left at (761, 325)
Screenshot: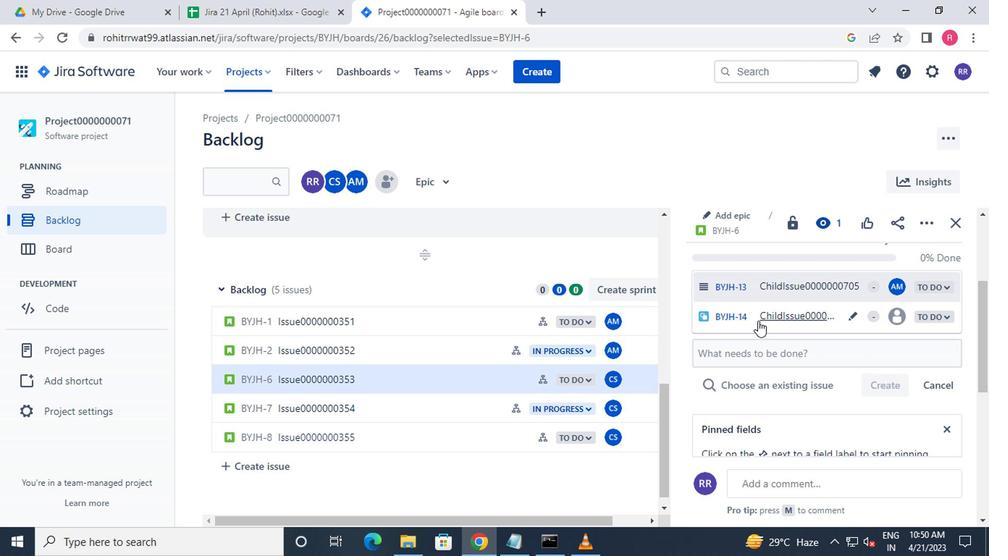 
